 Task: Create new community house_keeping community cloud.
Action: Mouse moved to (1066, 71)
Screenshot: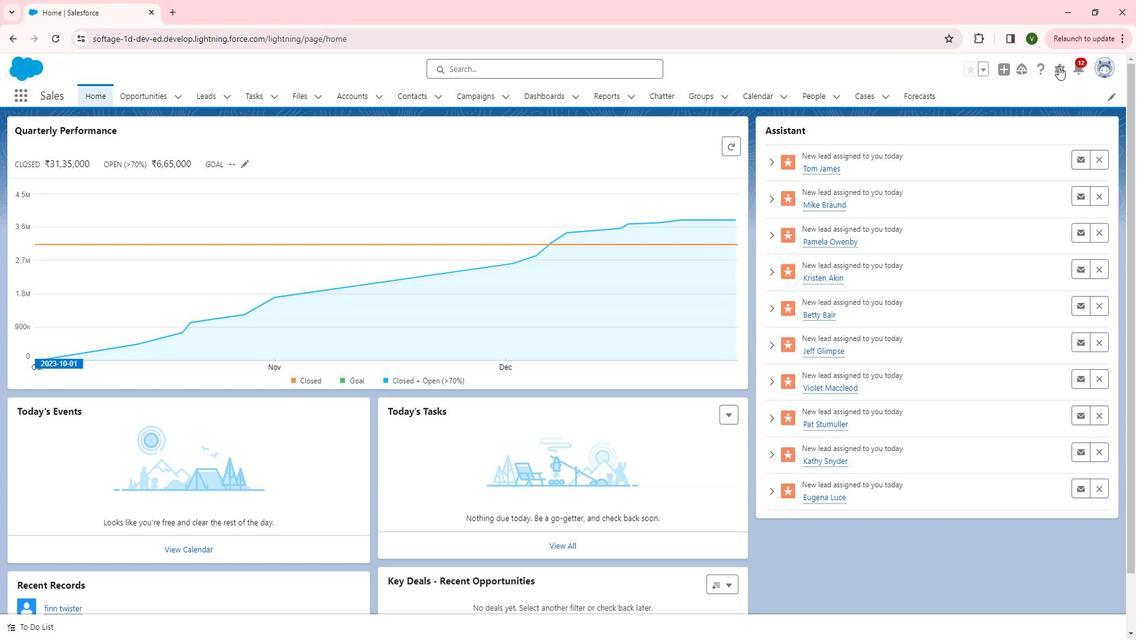 
Action: Mouse pressed left at (1066, 71)
Screenshot: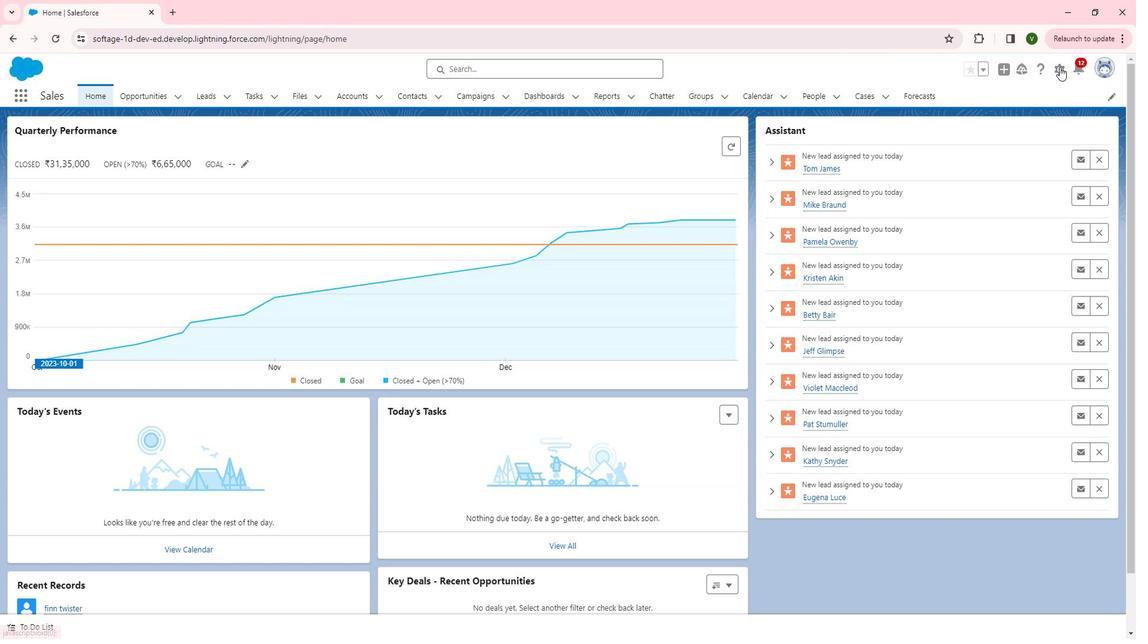
Action: Mouse moved to (1010, 104)
Screenshot: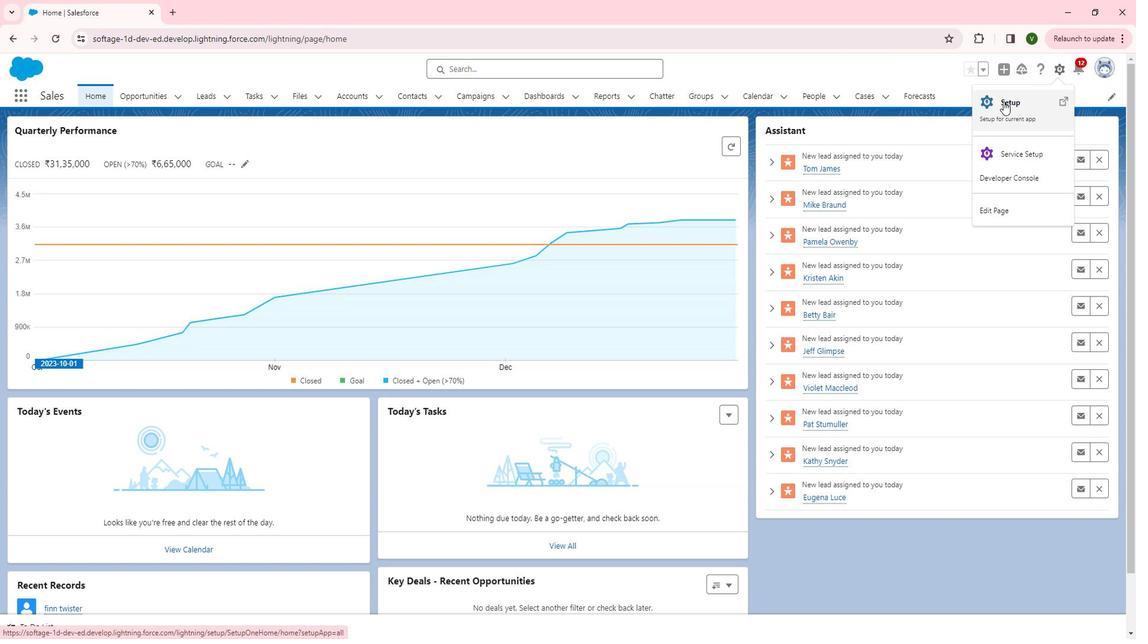 
Action: Mouse pressed left at (1010, 104)
Screenshot: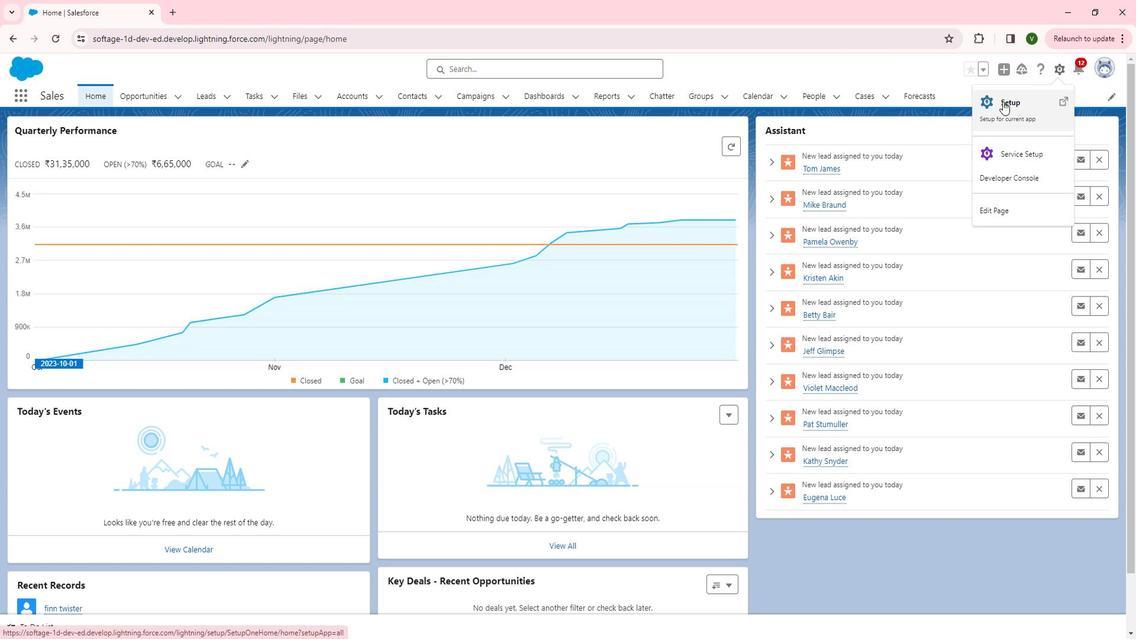 
Action: Mouse moved to (101, 368)
Screenshot: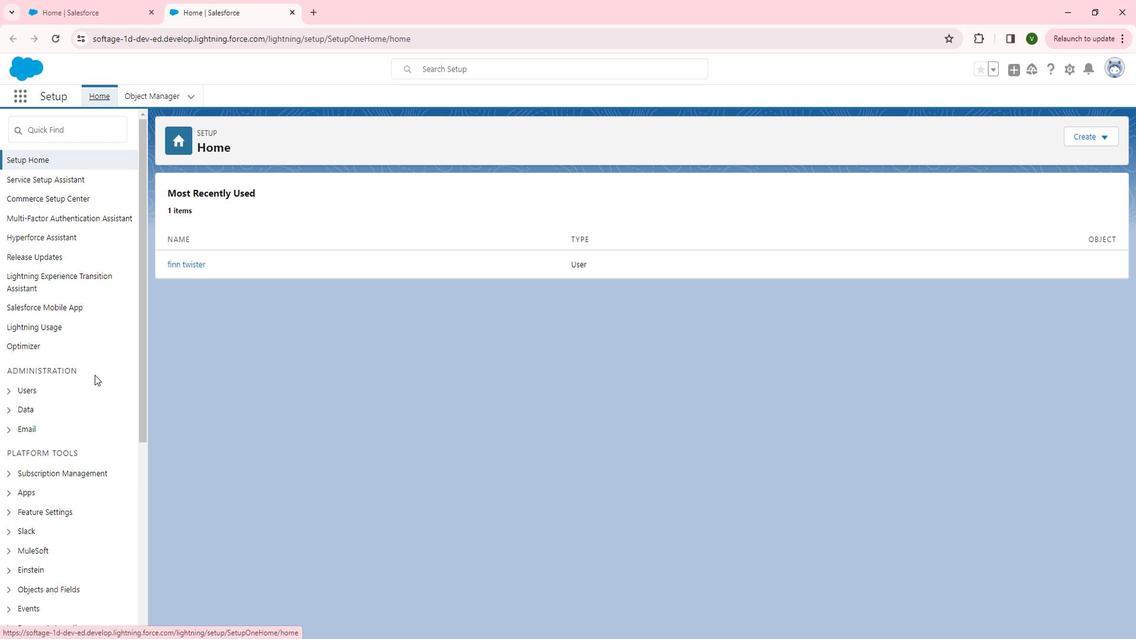 
Action: Mouse scrolled (101, 367) with delta (0, 0)
Screenshot: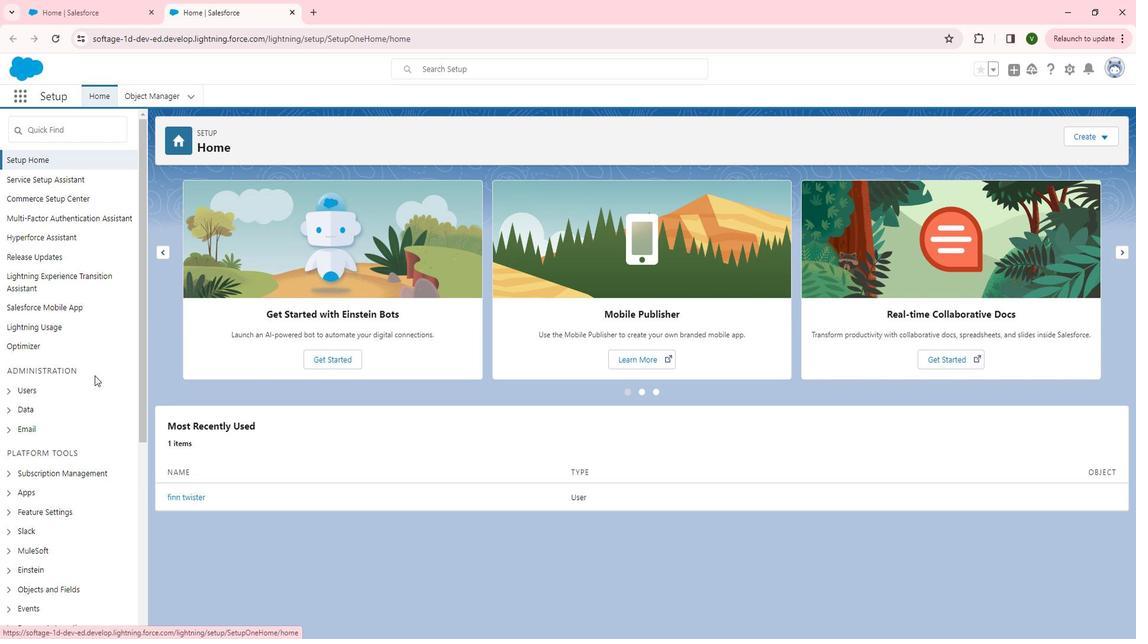 
Action: Mouse scrolled (101, 367) with delta (0, 0)
Screenshot: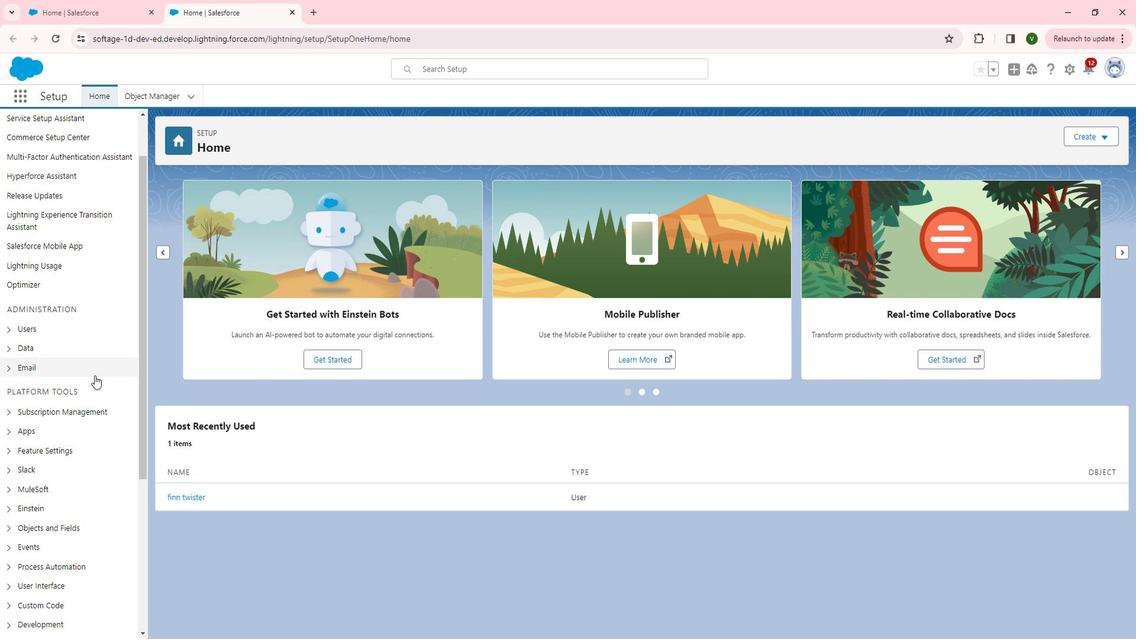 
Action: Mouse scrolled (101, 367) with delta (0, 0)
Screenshot: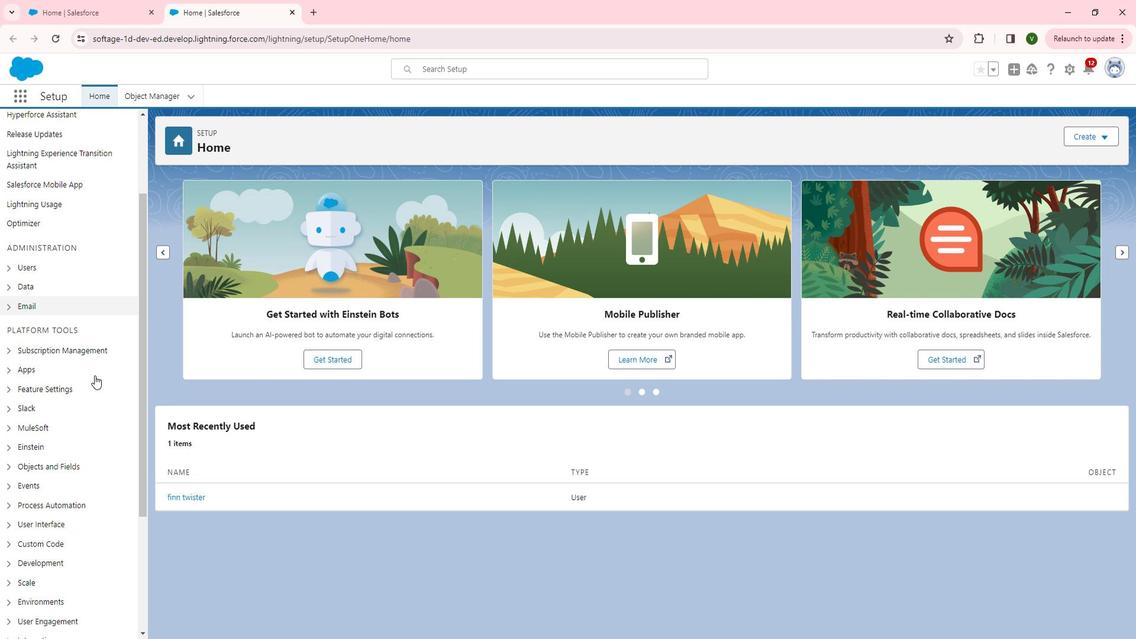 
Action: Mouse moved to (15, 320)
Screenshot: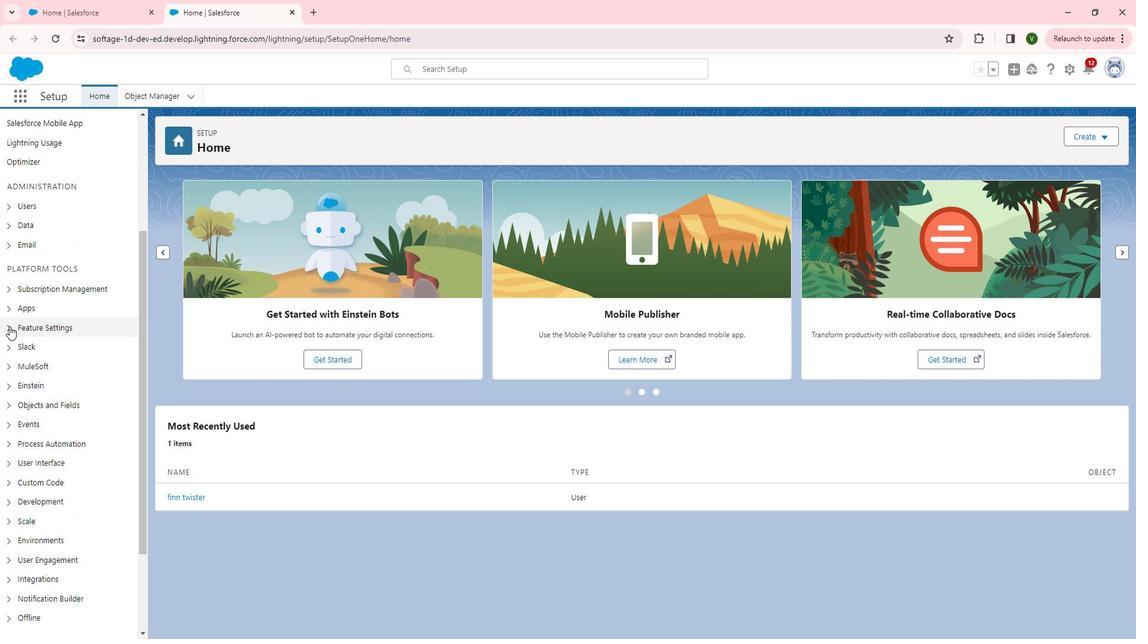 
Action: Mouse pressed left at (15, 320)
Screenshot: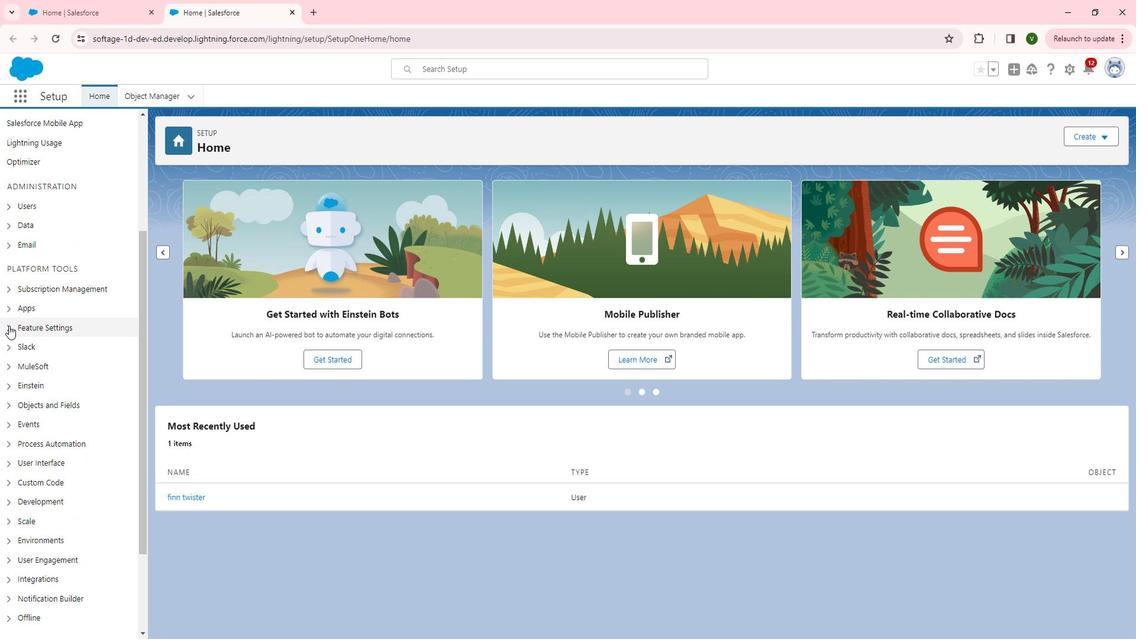 
Action: Mouse moved to (59, 462)
Screenshot: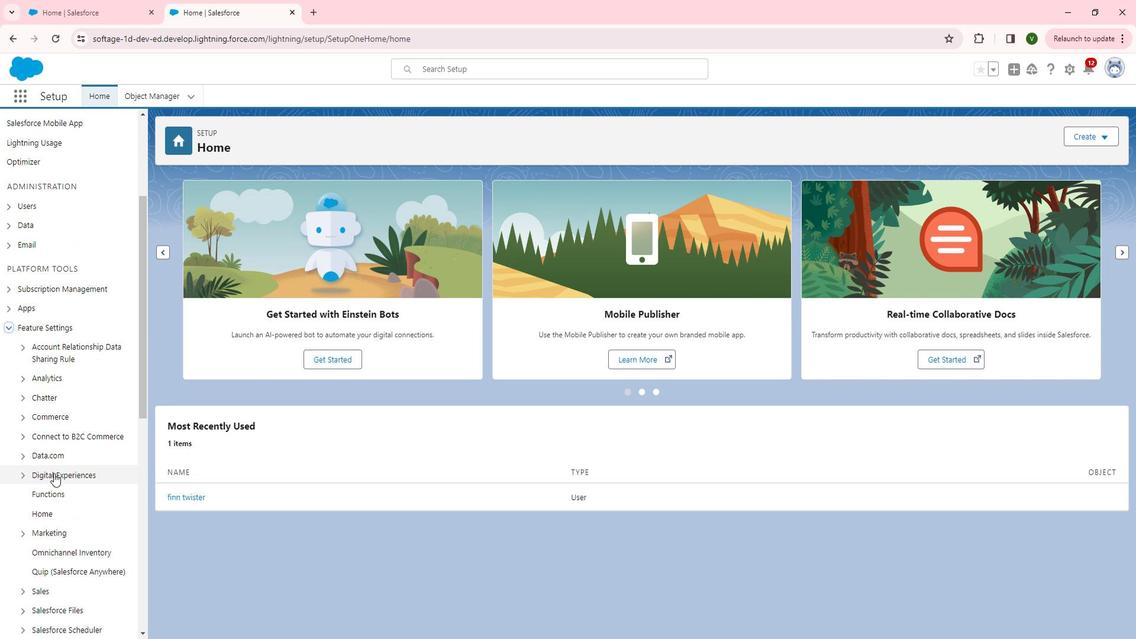 
Action: Mouse pressed left at (59, 462)
Screenshot: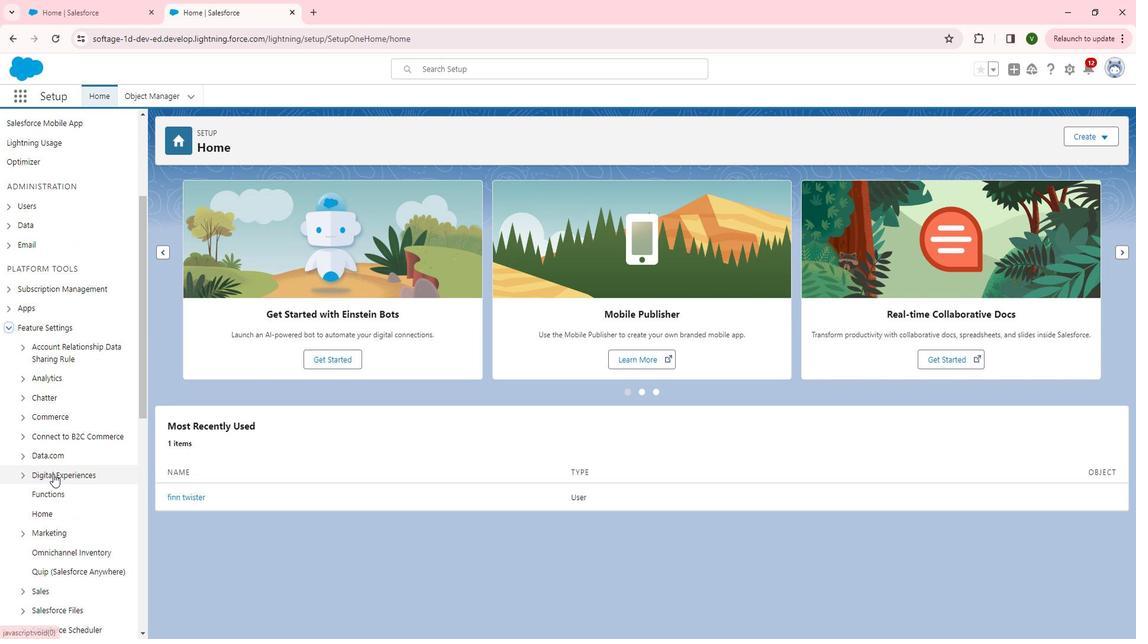 
Action: Mouse moved to (60, 481)
Screenshot: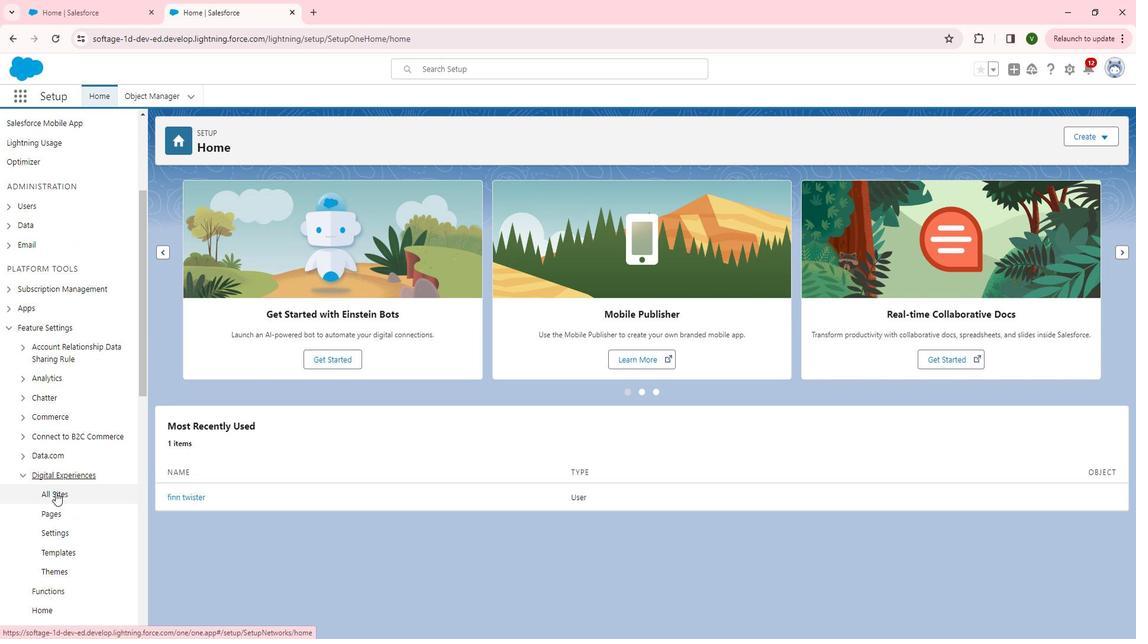 
Action: Mouse pressed left at (60, 481)
Screenshot: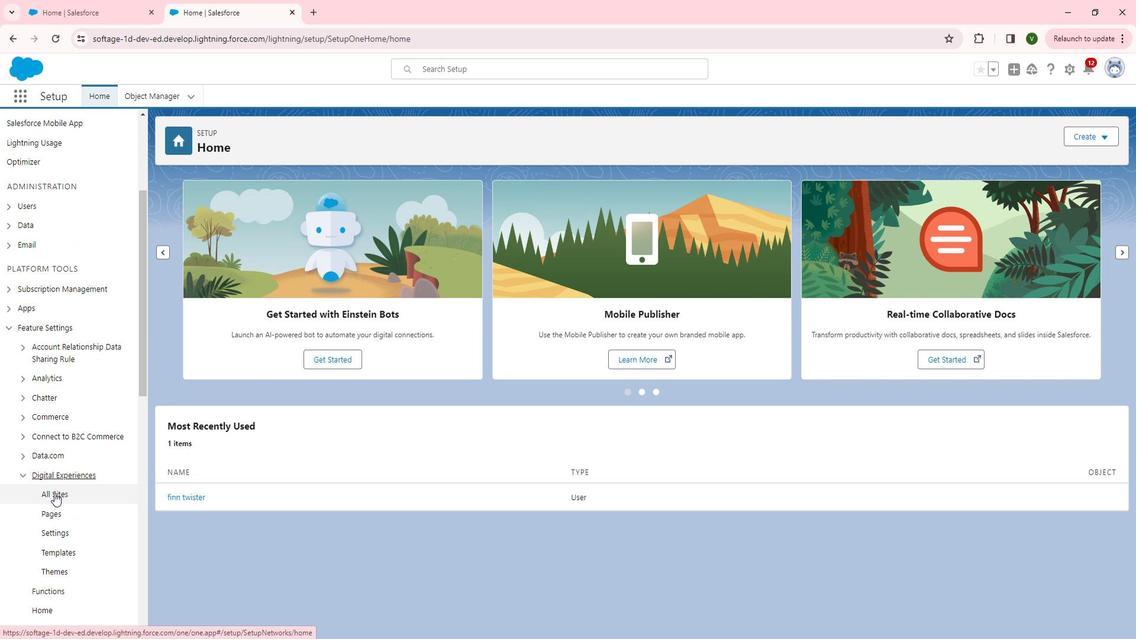
Action: Mouse moved to (497, 419)
Screenshot: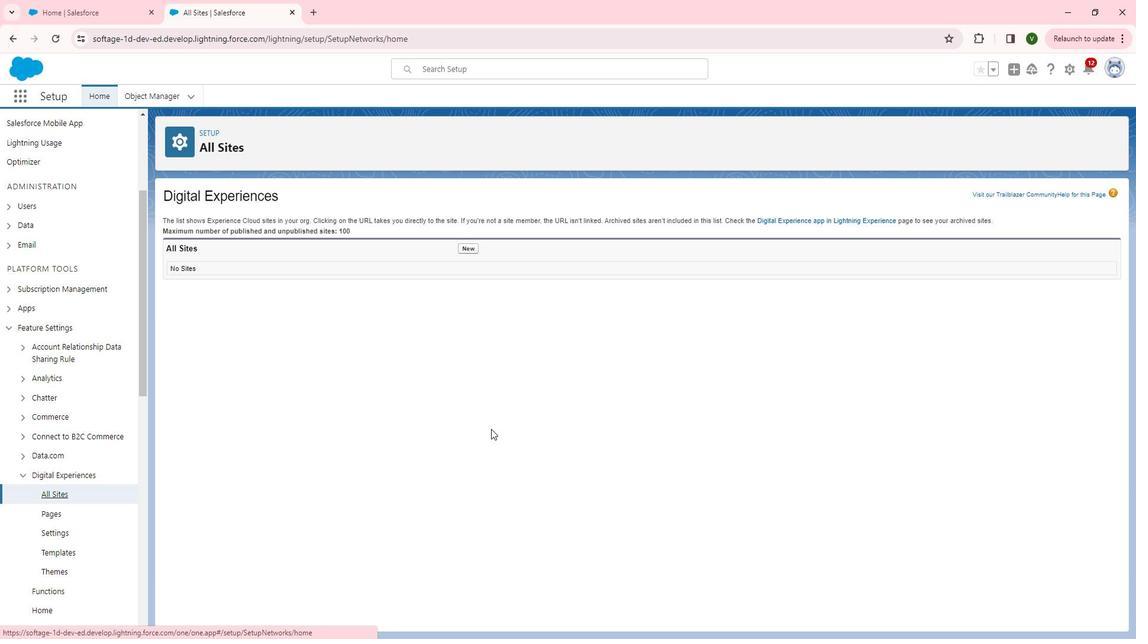 
Action: Mouse scrolled (497, 419) with delta (0, 0)
Screenshot: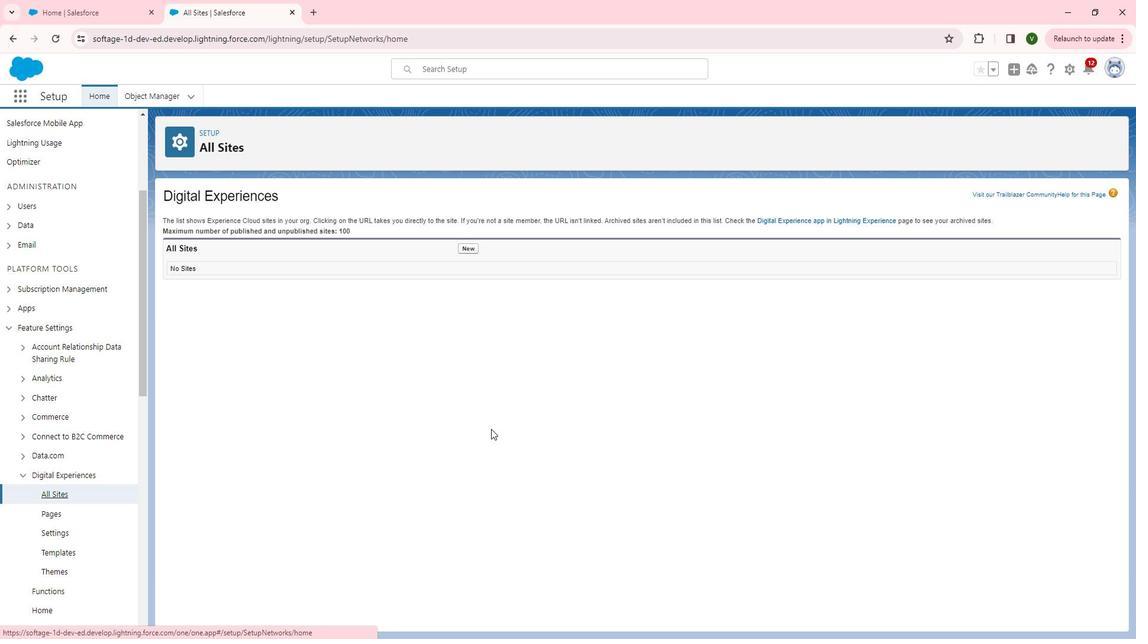 
Action: Mouse moved to (480, 245)
Screenshot: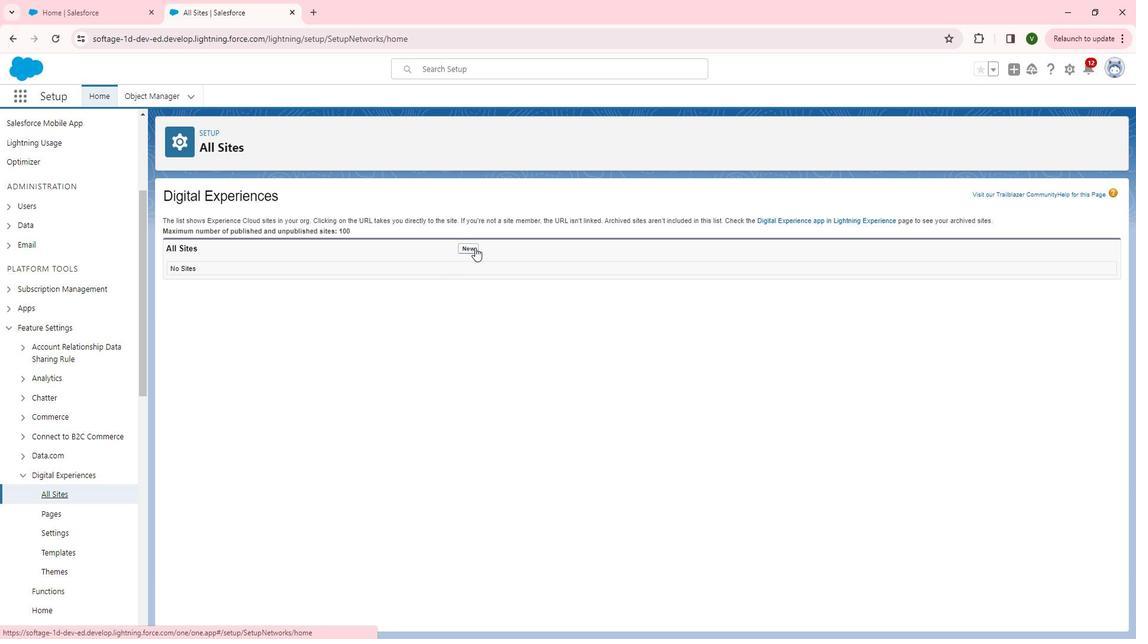
Action: Mouse pressed left at (480, 245)
Screenshot: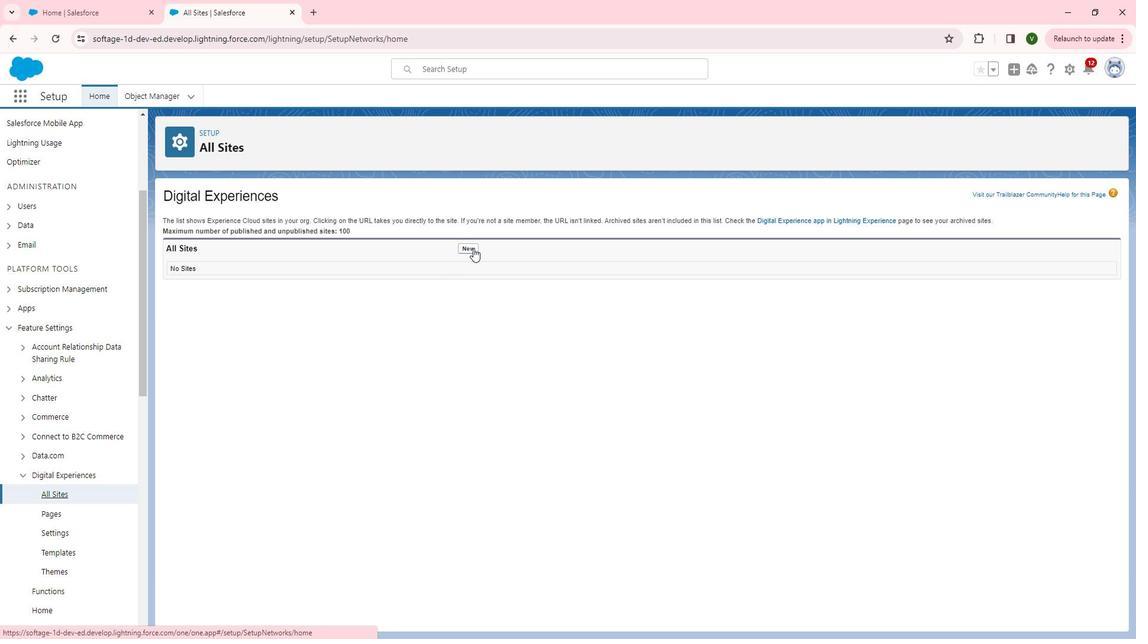 
Action: Mouse moved to (624, 336)
Screenshot: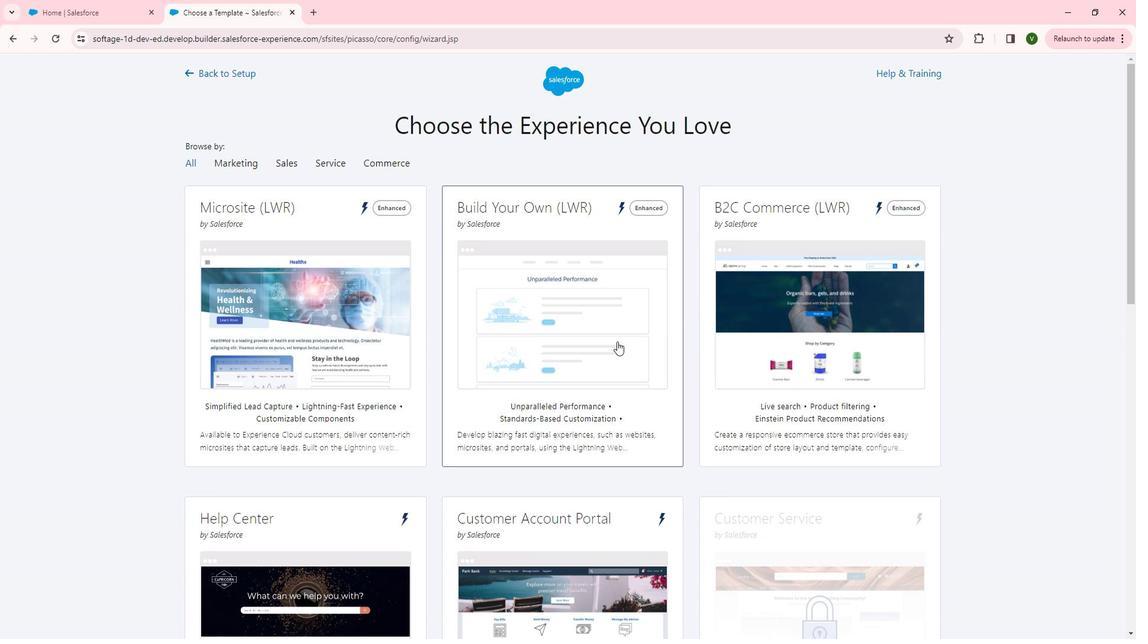 
Action: Mouse scrolled (624, 335) with delta (0, 0)
Screenshot: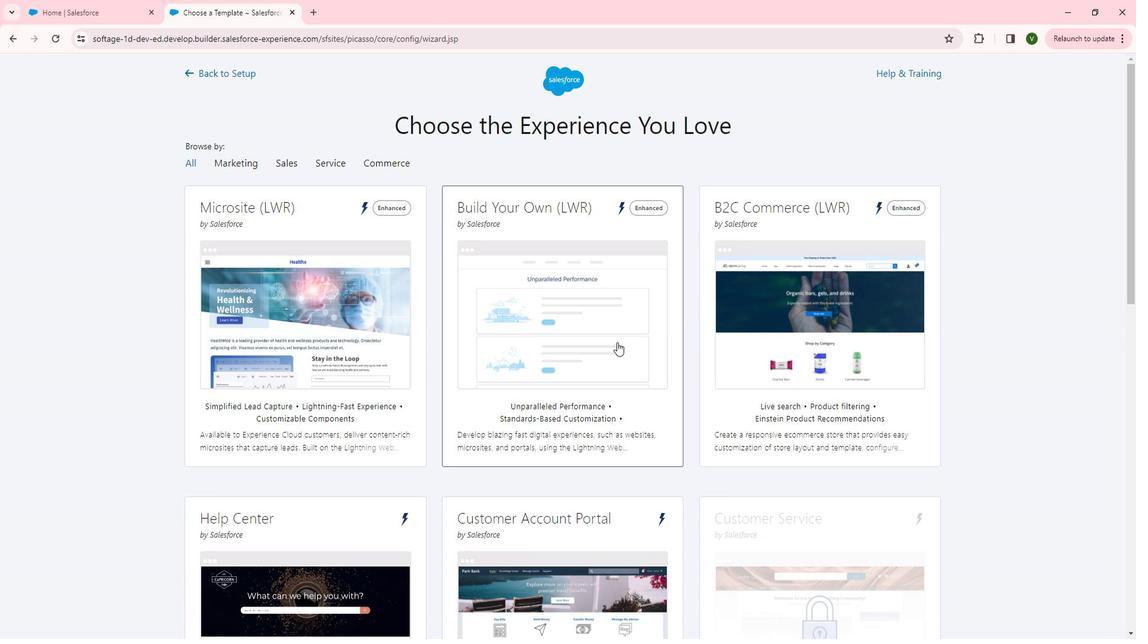 
Action: Mouse scrolled (624, 335) with delta (0, 0)
Screenshot: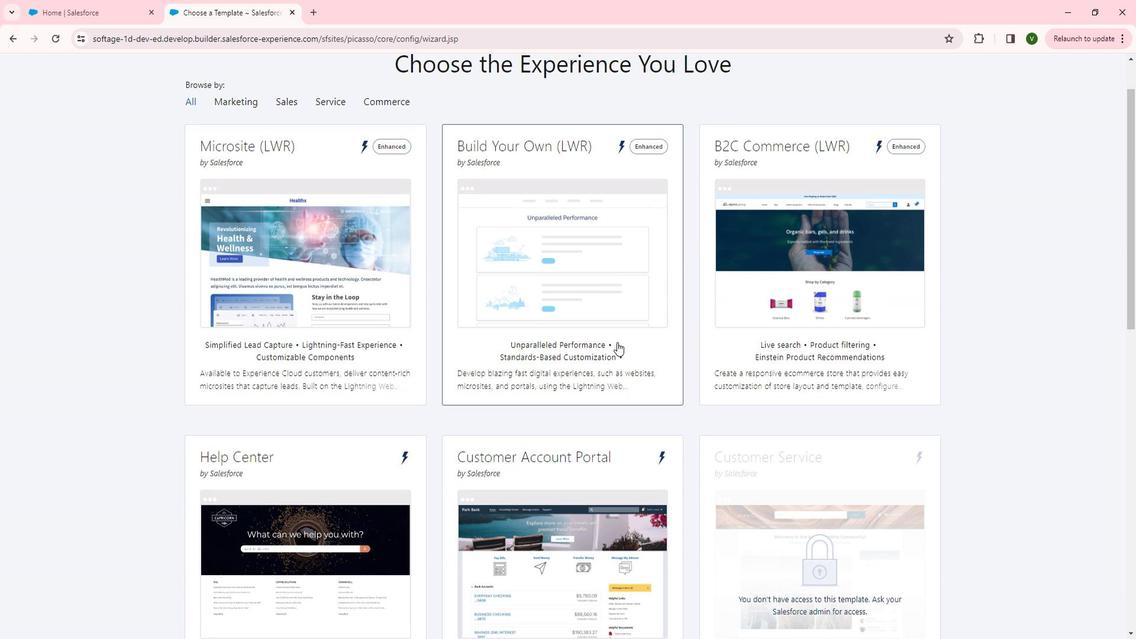 
Action: Mouse scrolled (624, 335) with delta (0, 0)
Screenshot: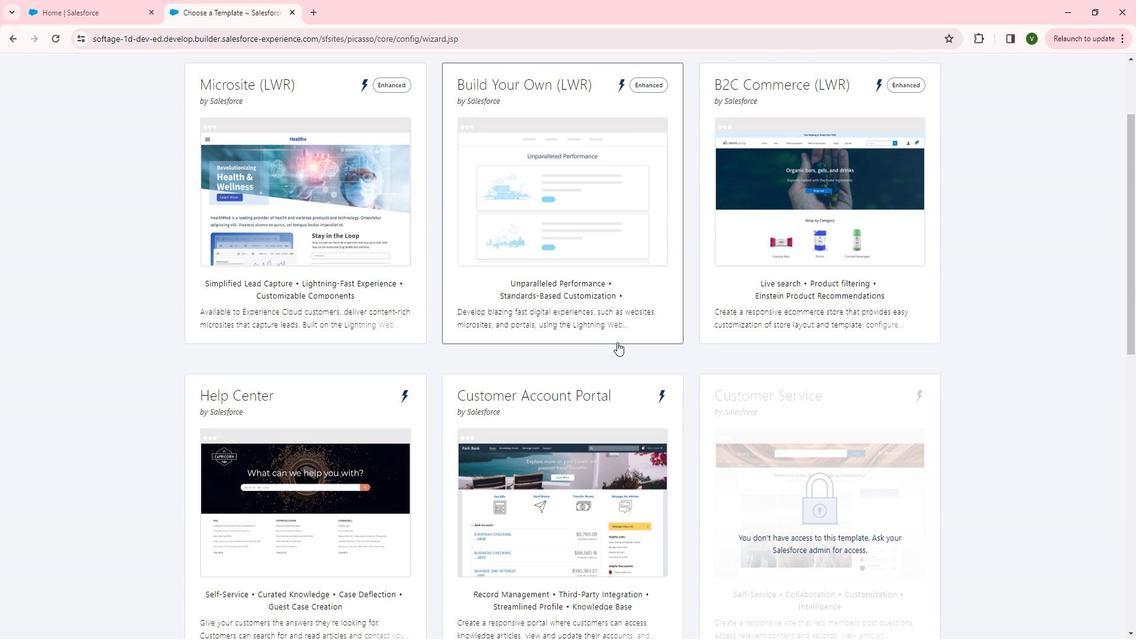 
Action: Mouse moved to (594, 384)
Screenshot: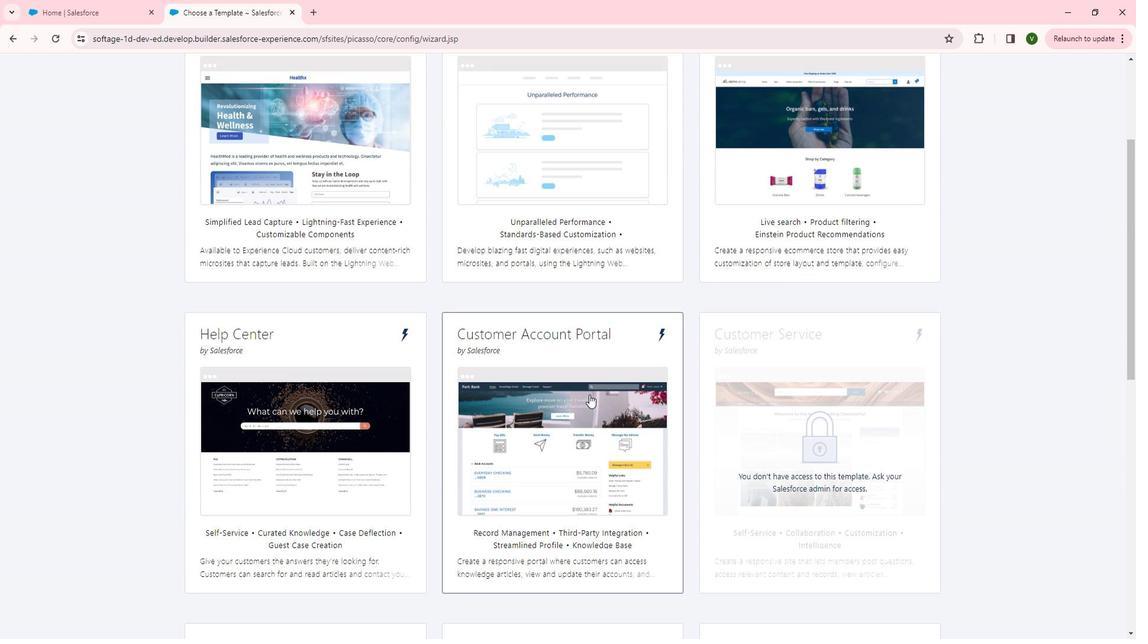 
Action: Mouse scrolled (594, 384) with delta (0, 0)
Screenshot: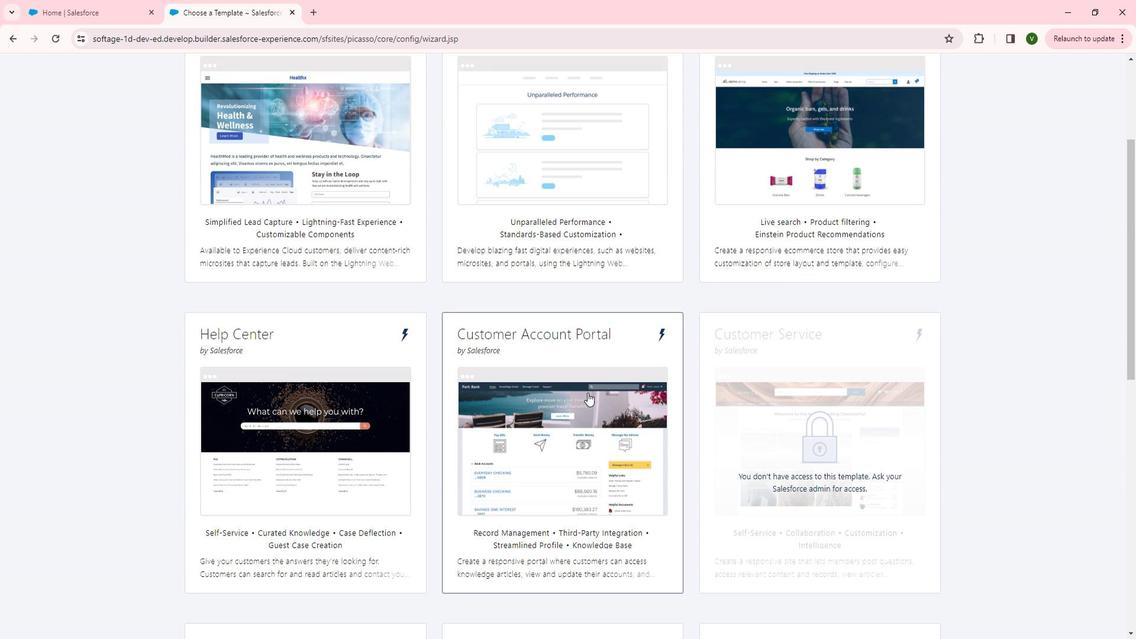 
Action: Mouse moved to (533, 385)
Screenshot: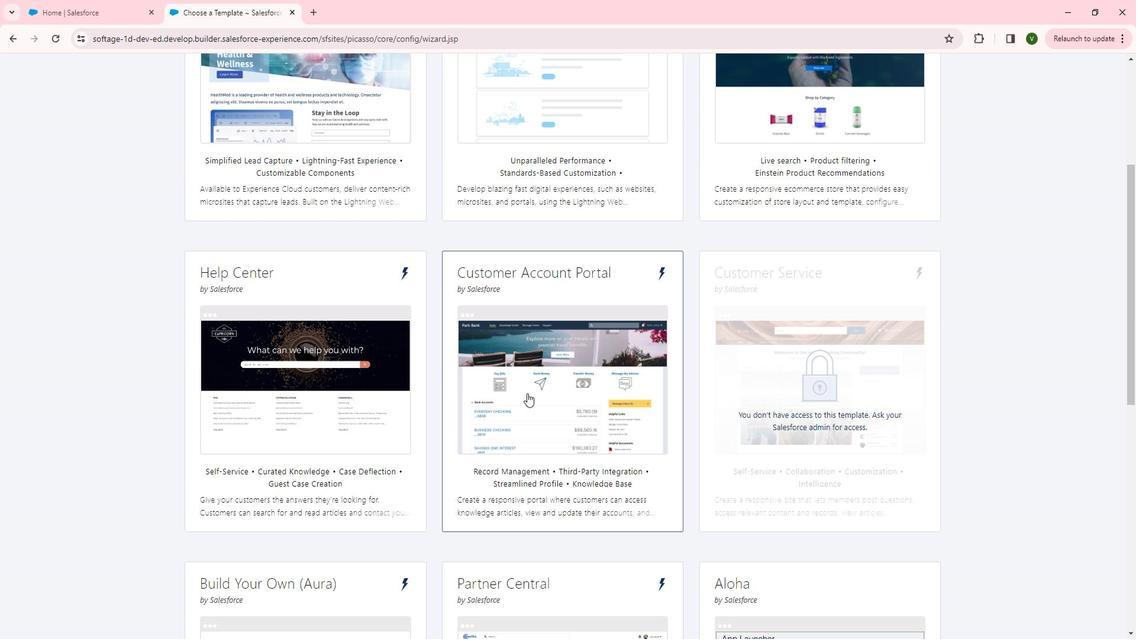 
Action: Mouse pressed left at (533, 385)
Screenshot: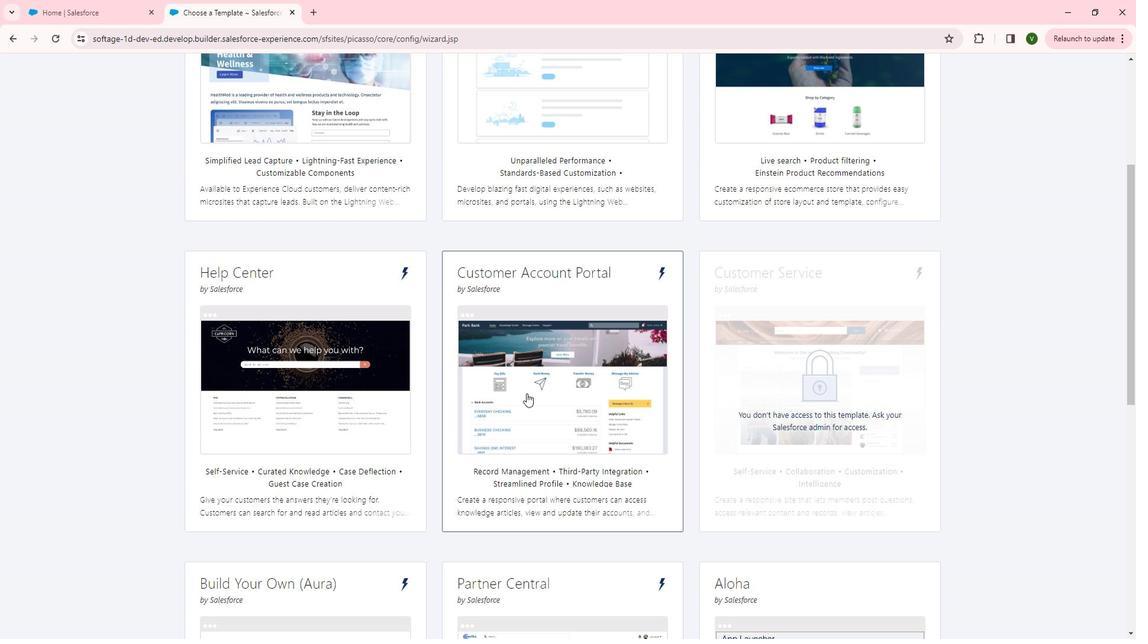 
Action: Mouse moved to (682, 198)
Screenshot: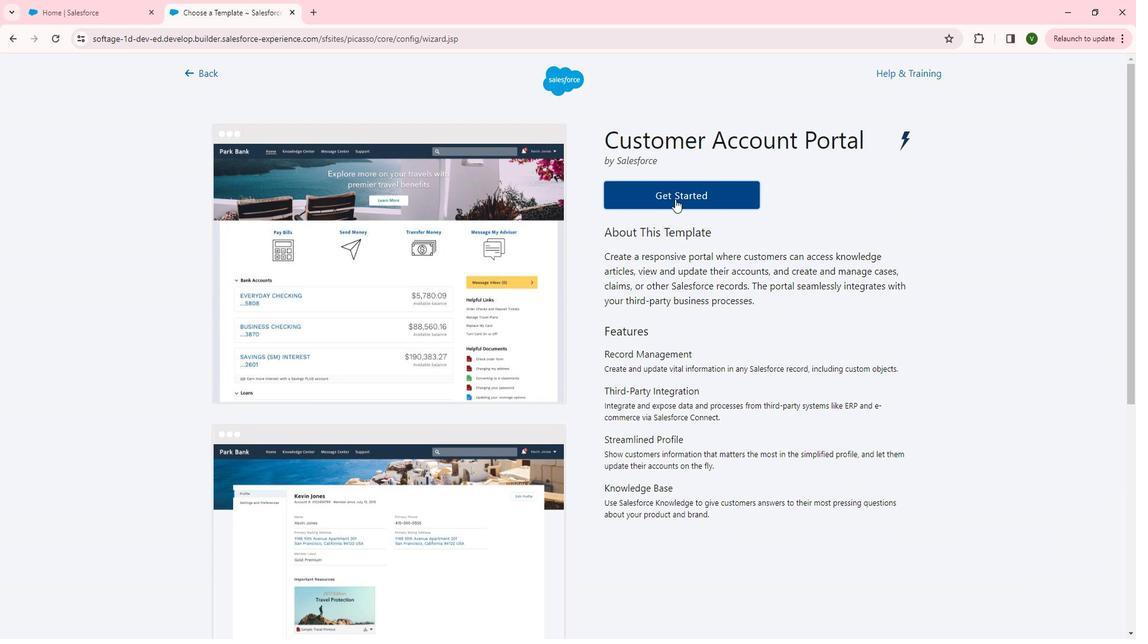 
Action: Mouse pressed left at (682, 198)
Screenshot: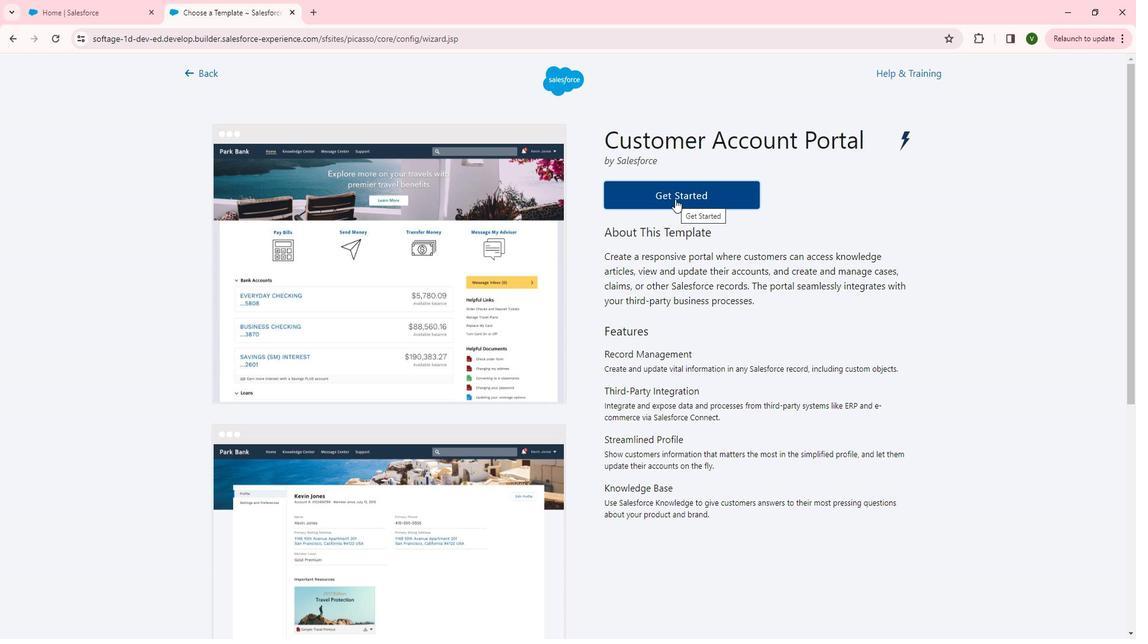 
Action: Mouse moved to (689, 213)
Screenshot: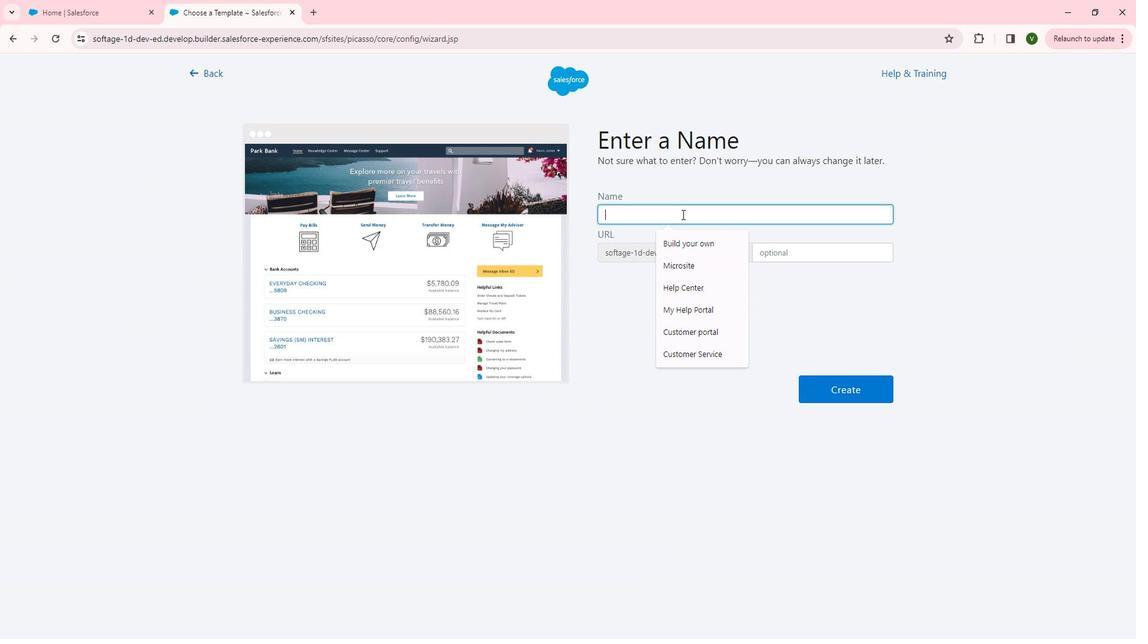 
Action: Mouse pressed left at (689, 213)
Screenshot: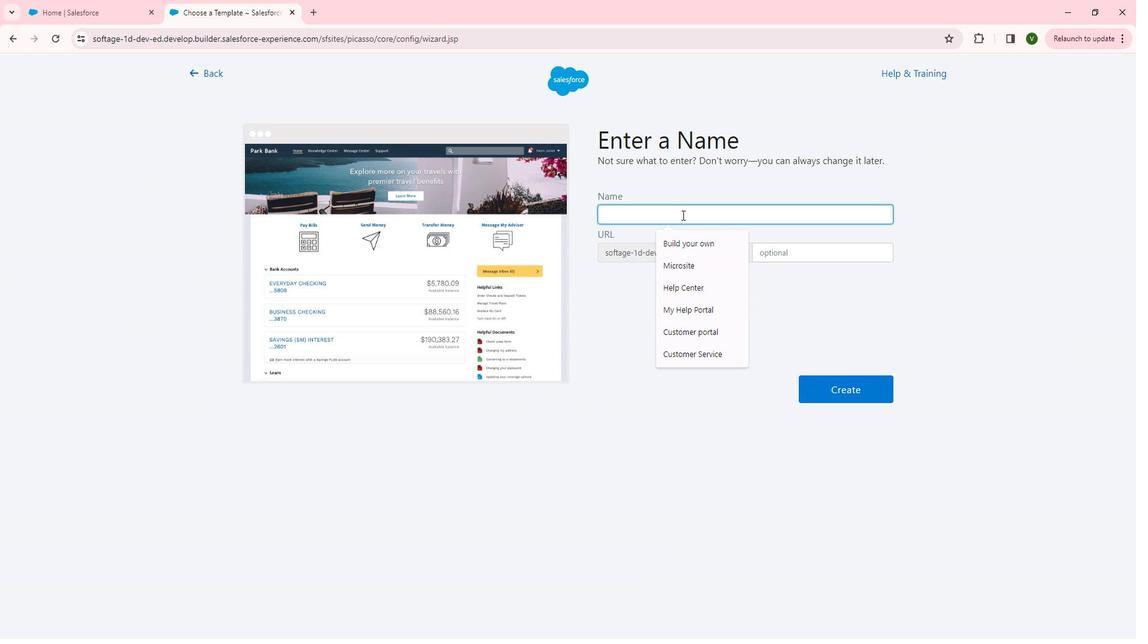 
Action: Key pressed <Key.shift>House<Key.space><Key.shift>Keeping<Key.space><Key.shift>Community
Screenshot: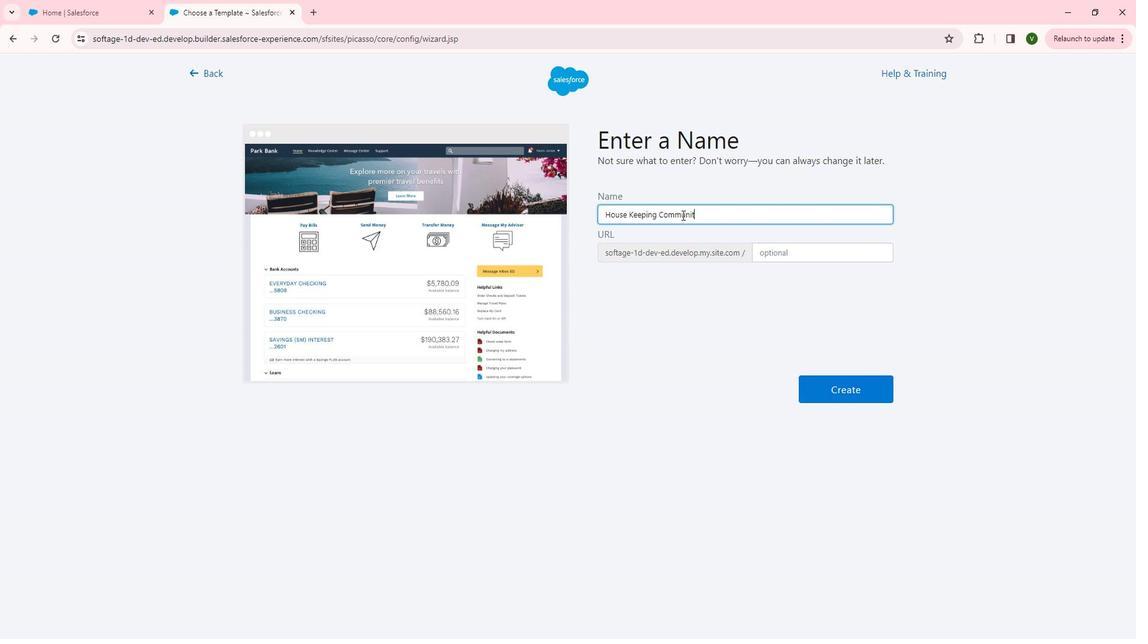 
Action: Mouse moved to (767, 248)
Screenshot: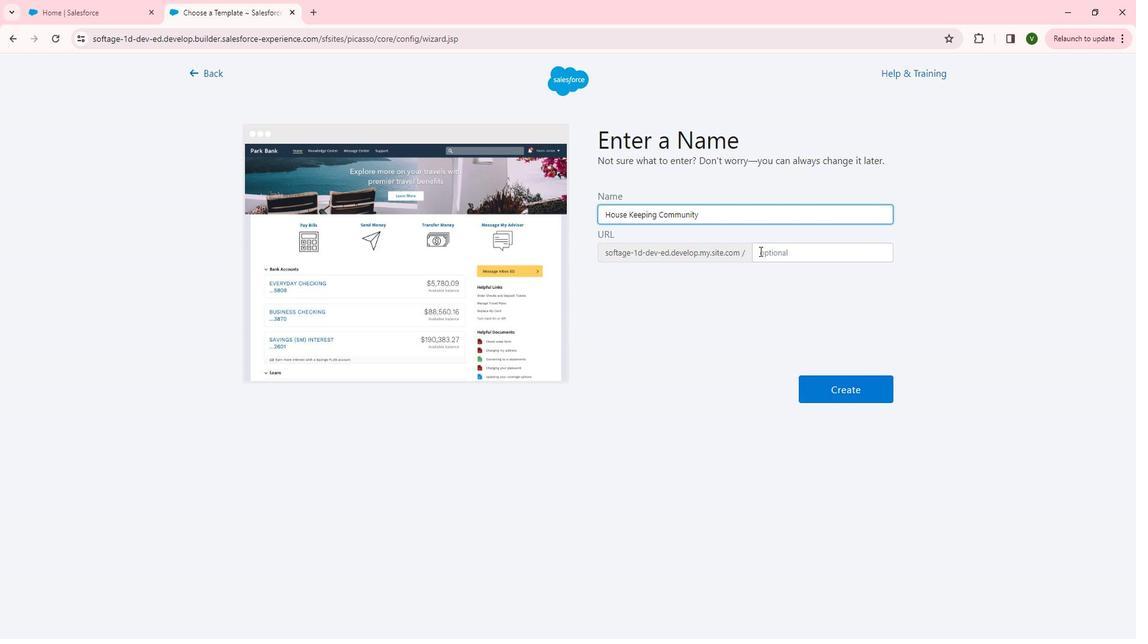 
Action: Mouse pressed left at (767, 248)
Screenshot: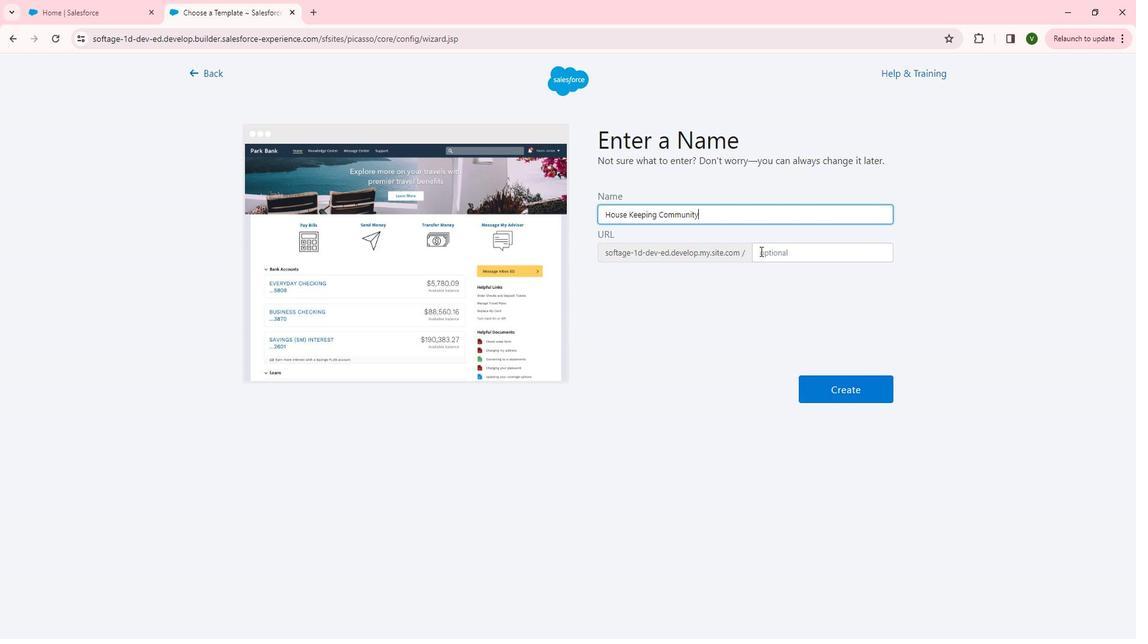 
Action: Mouse moved to (767, 248)
Screenshot: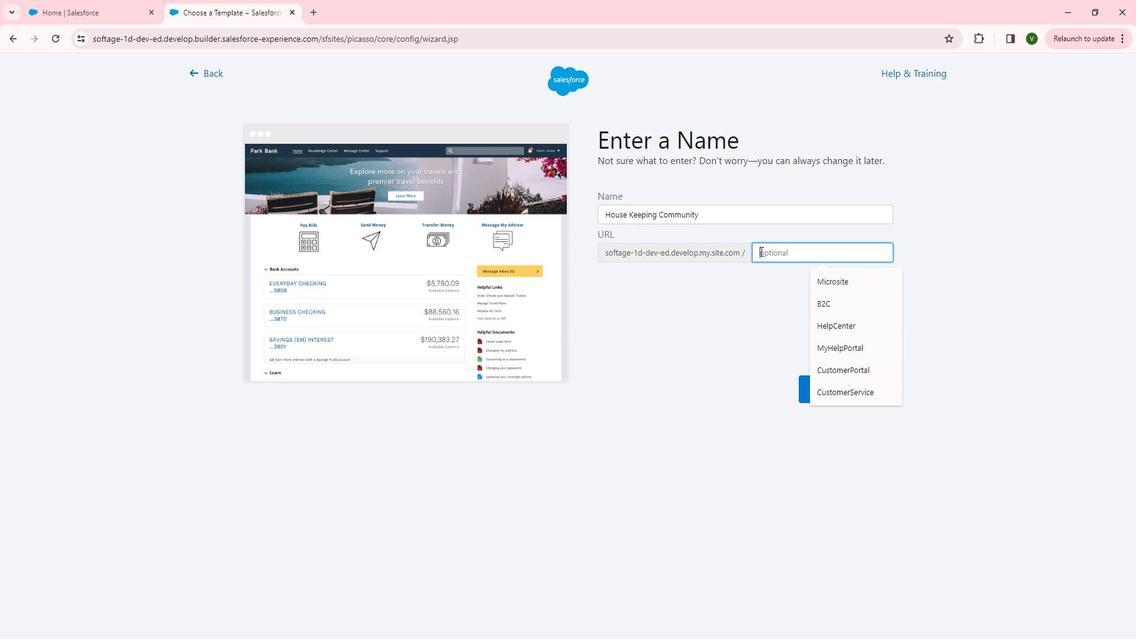 
Action: Key pressed <Key.shift><Key.shift>House<Key.shift>Keeping<Key.shift><Key.shift><Key.shift><Key.shift><Key.shift><Key.shift>Community
Screenshot: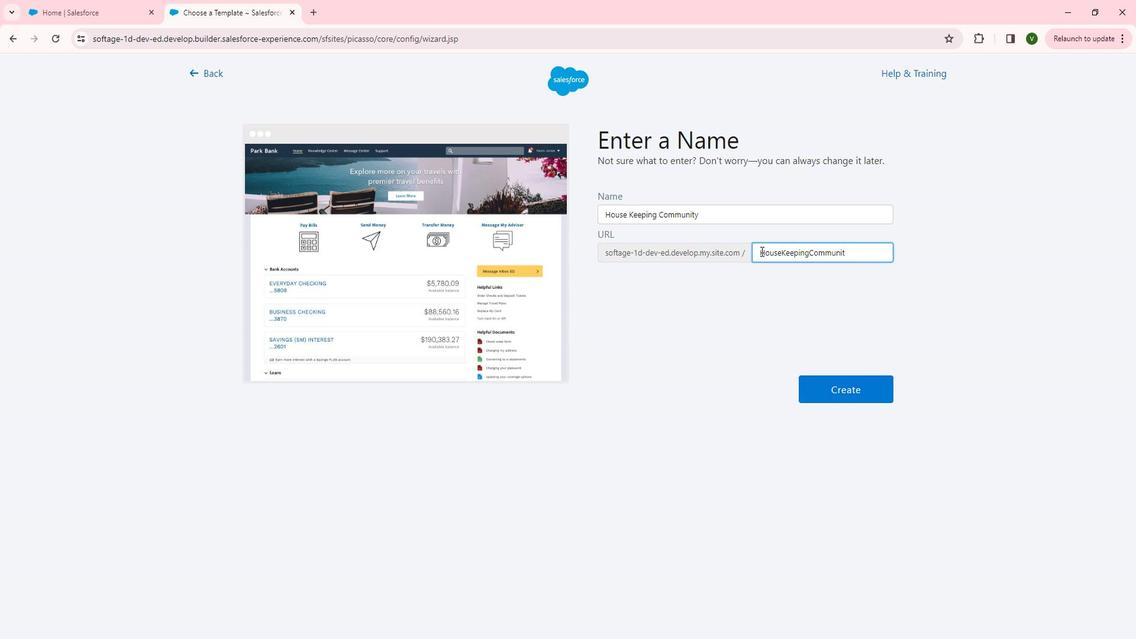 
Action: Mouse moved to (849, 374)
Screenshot: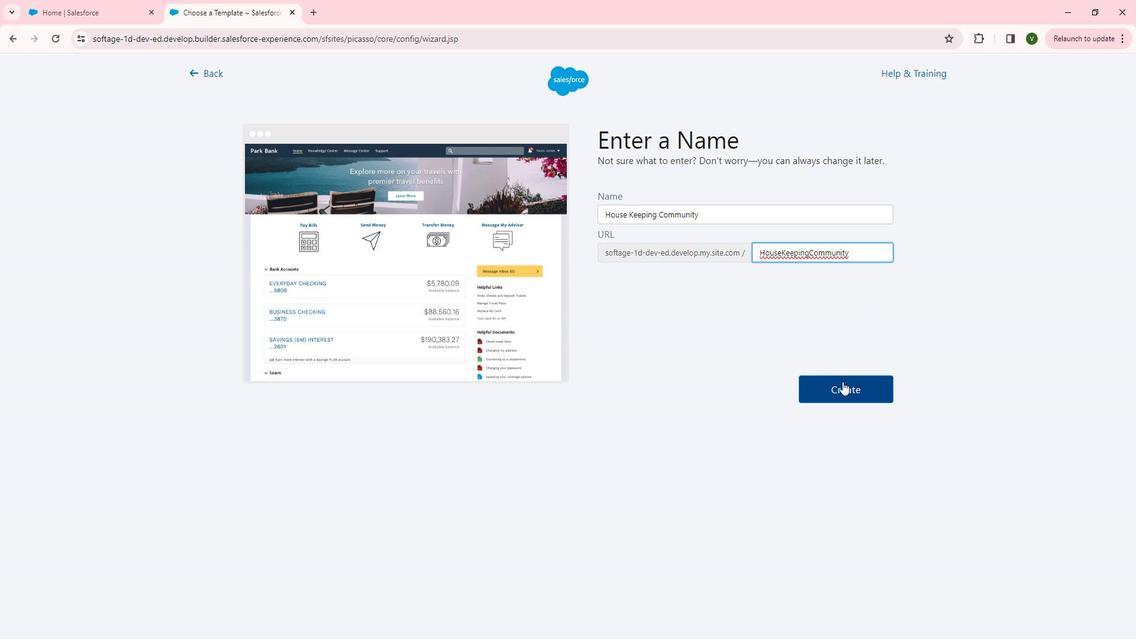 
Action: Mouse pressed left at (849, 374)
Screenshot: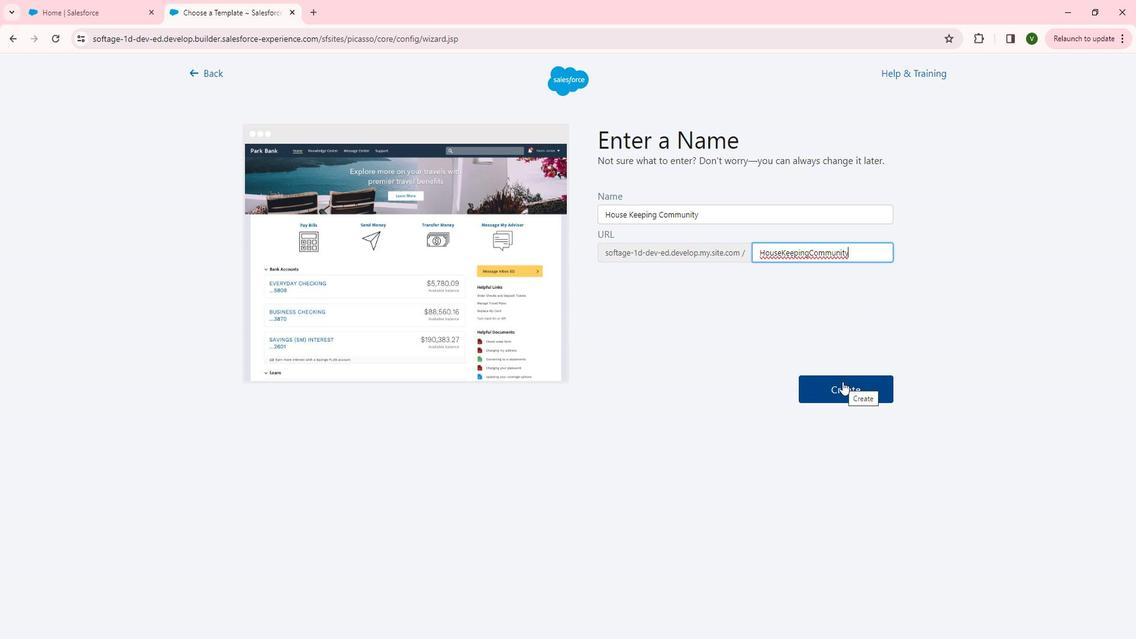 
Action: Mouse moved to (814, 338)
Screenshot: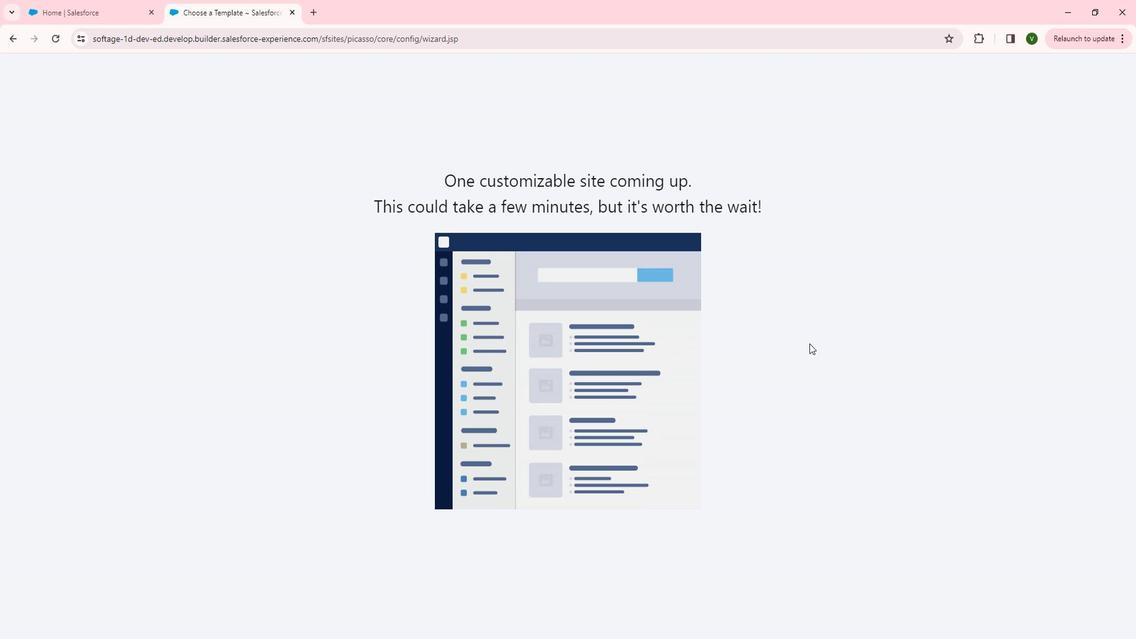 
Action: Mouse scrolled (814, 338) with delta (0, 0)
Screenshot: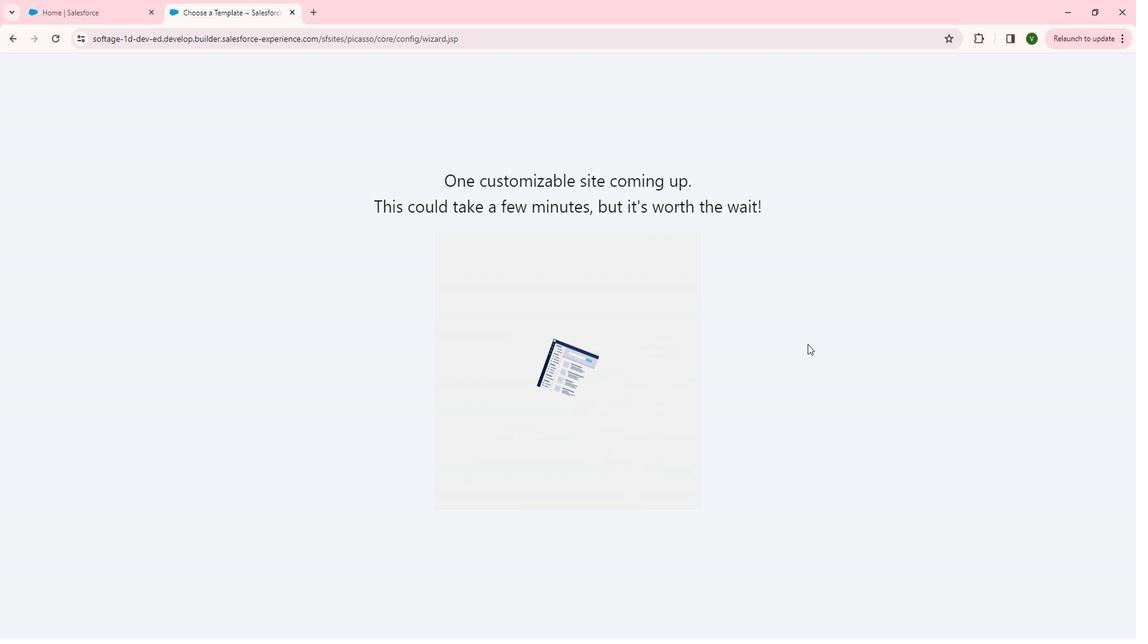 
Action: Mouse moved to (667, 425)
Screenshot: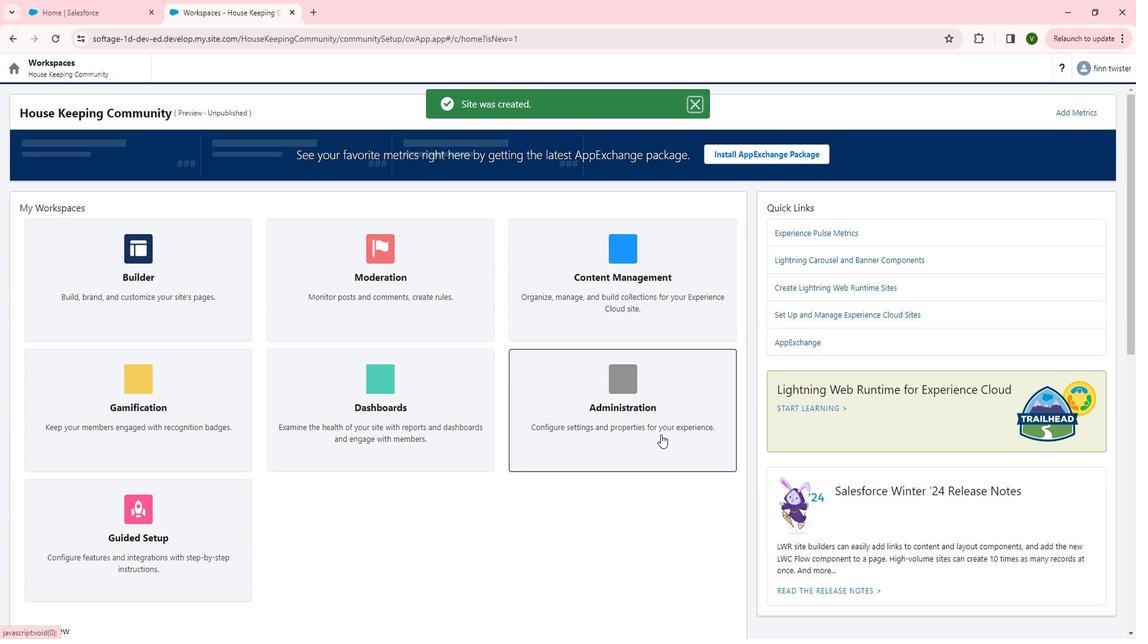 
